 Task: Set the state for billing information to "New York".
Action: Mouse moved to (936, 77)
Screenshot: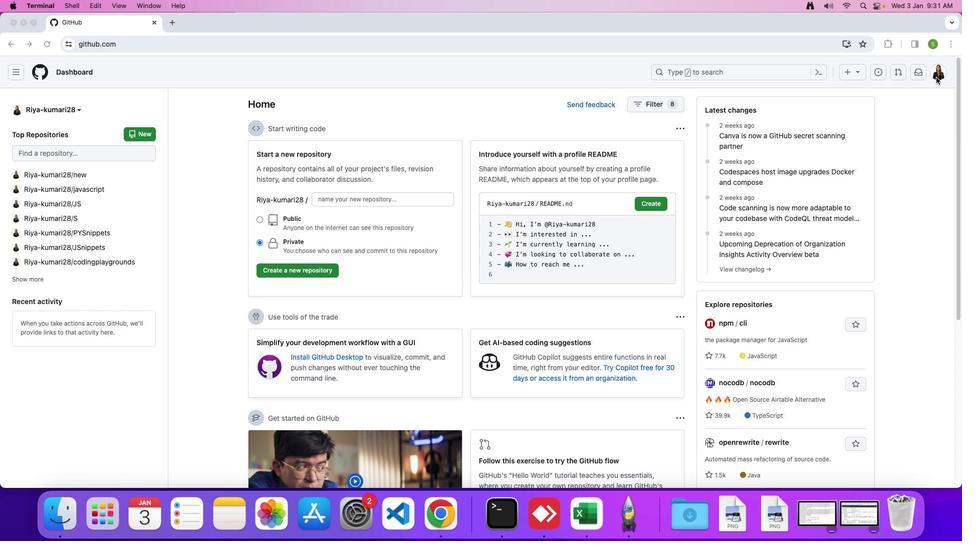 
Action: Mouse pressed left at (936, 77)
Screenshot: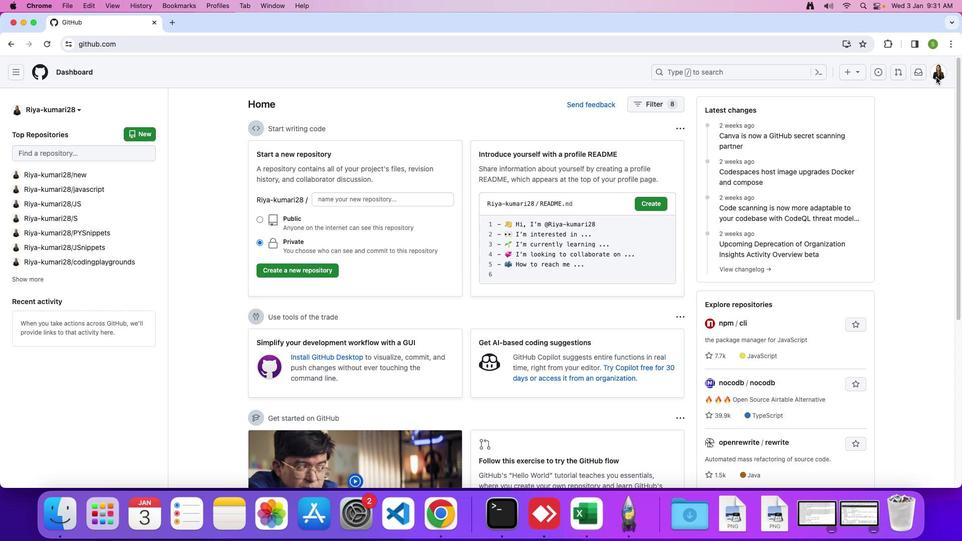 
Action: Mouse moved to (938, 74)
Screenshot: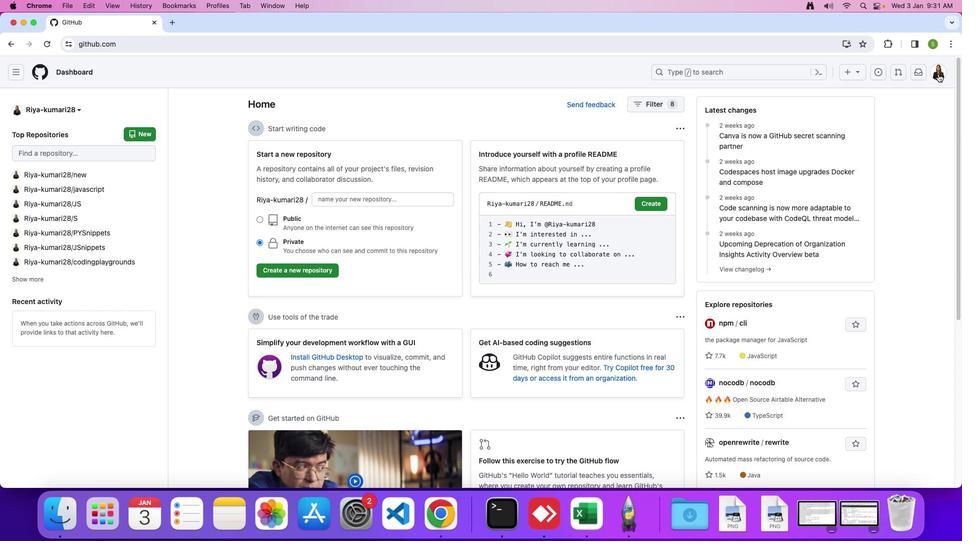 
Action: Mouse pressed left at (938, 74)
Screenshot: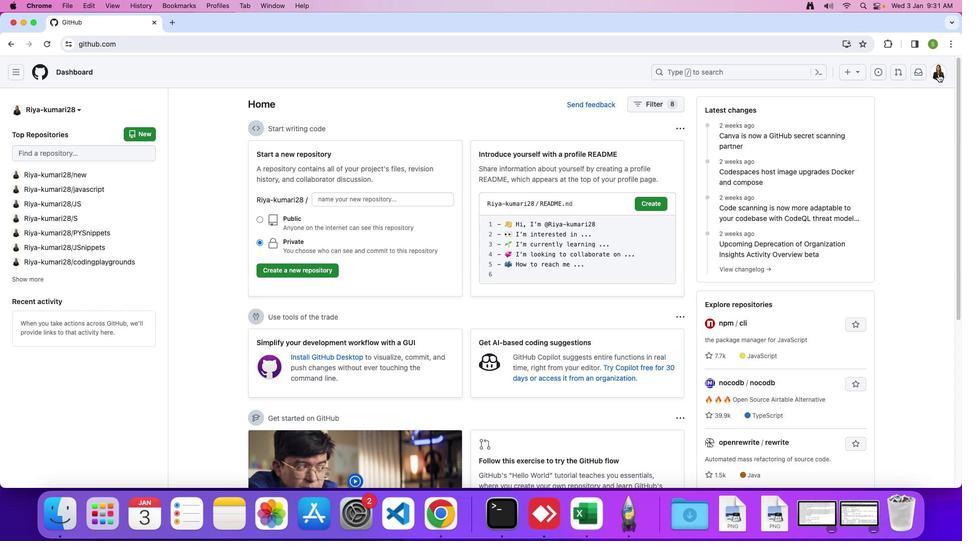 
Action: Mouse moved to (863, 339)
Screenshot: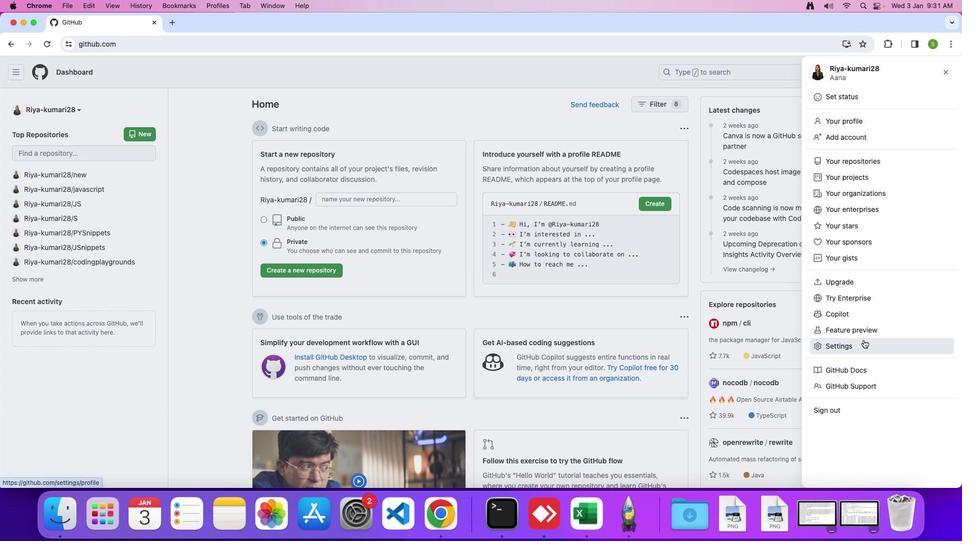 
Action: Mouse pressed left at (863, 339)
Screenshot: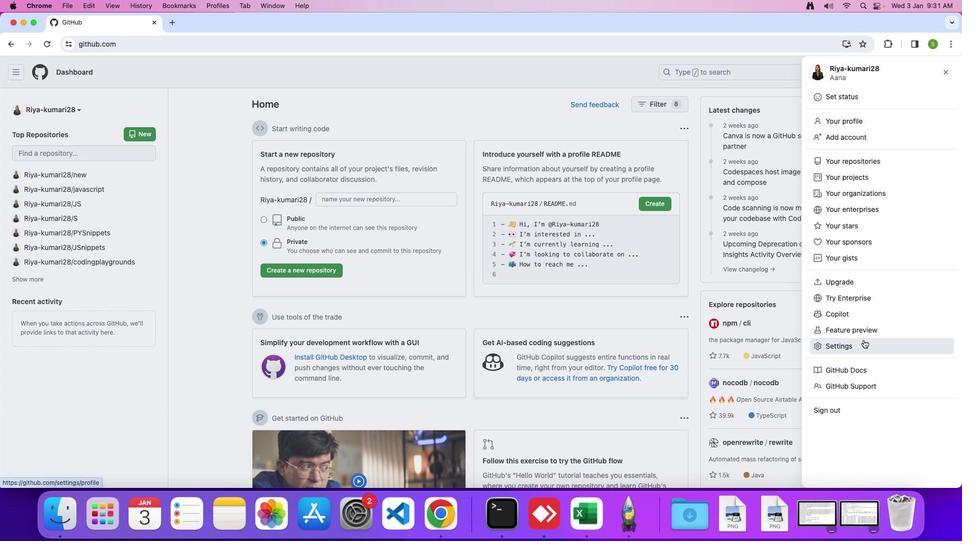 
Action: Mouse moved to (278, 250)
Screenshot: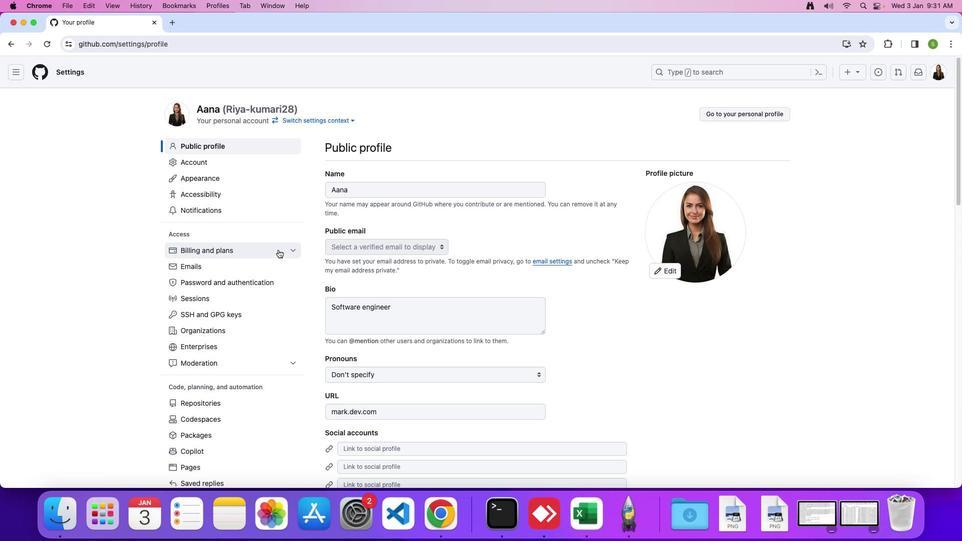 
Action: Mouse pressed left at (278, 250)
Screenshot: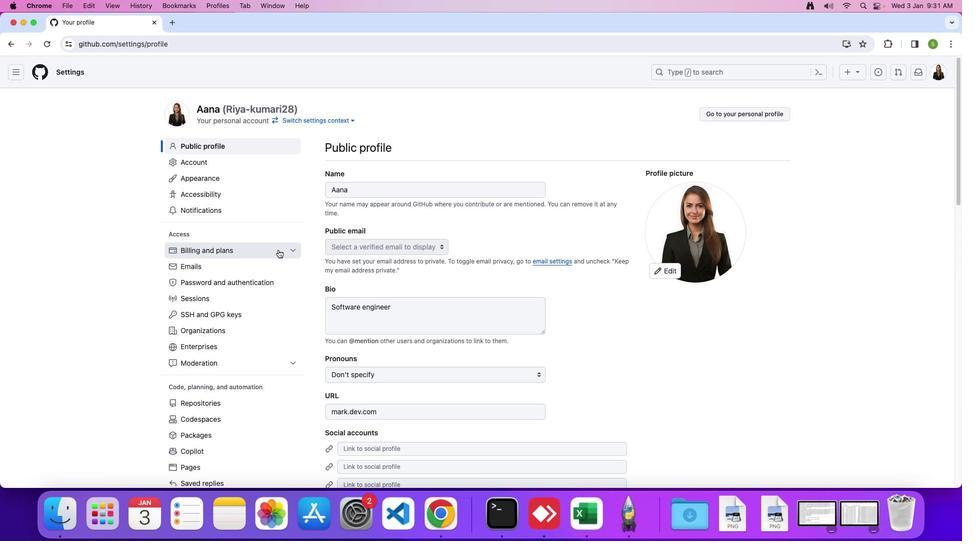 
Action: Mouse moved to (256, 300)
Screenshot: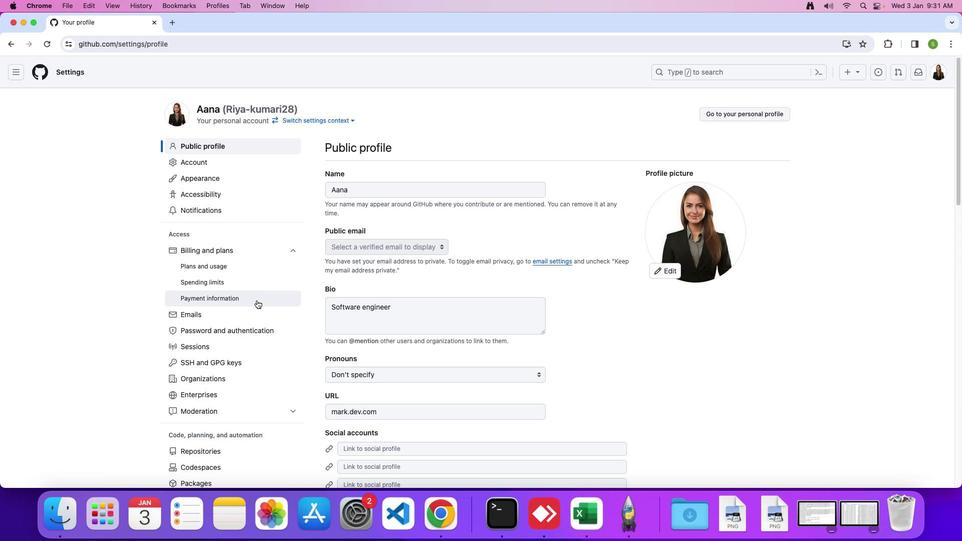 
Action: Mouse pressed left at (256, 300)
Screenshot: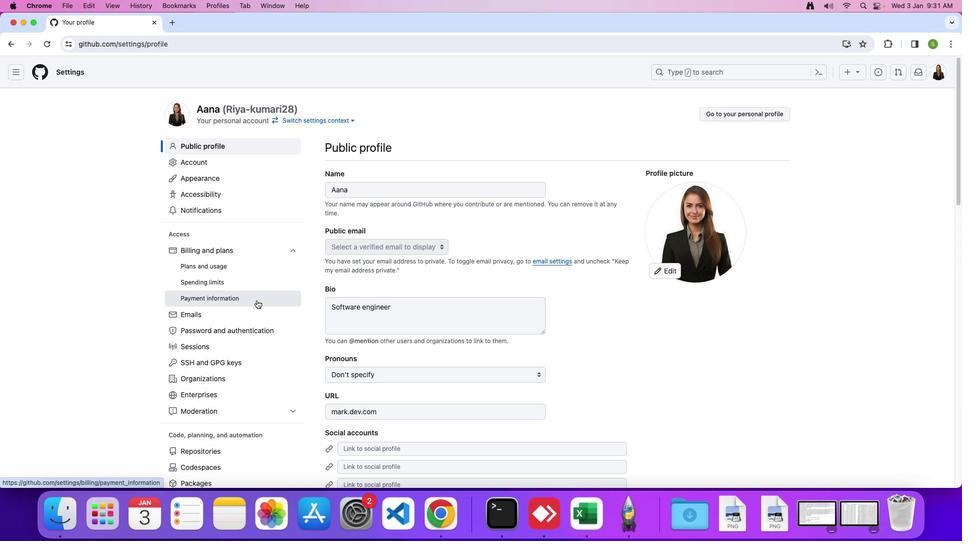 
Action: Mouse moved to (635, 331)
Screenshot: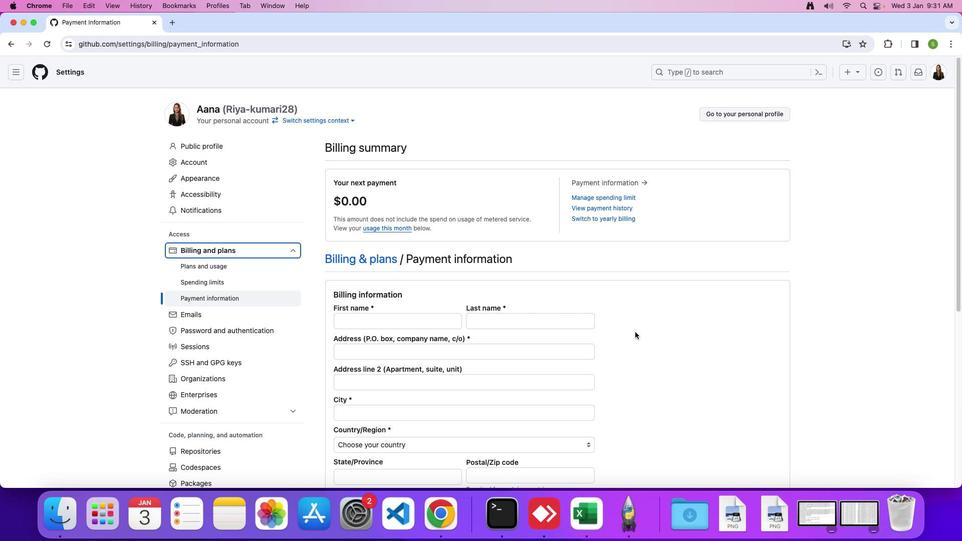 
Action: Mouse scrolled (635, 331) with delta (0, 0)
Screenshot: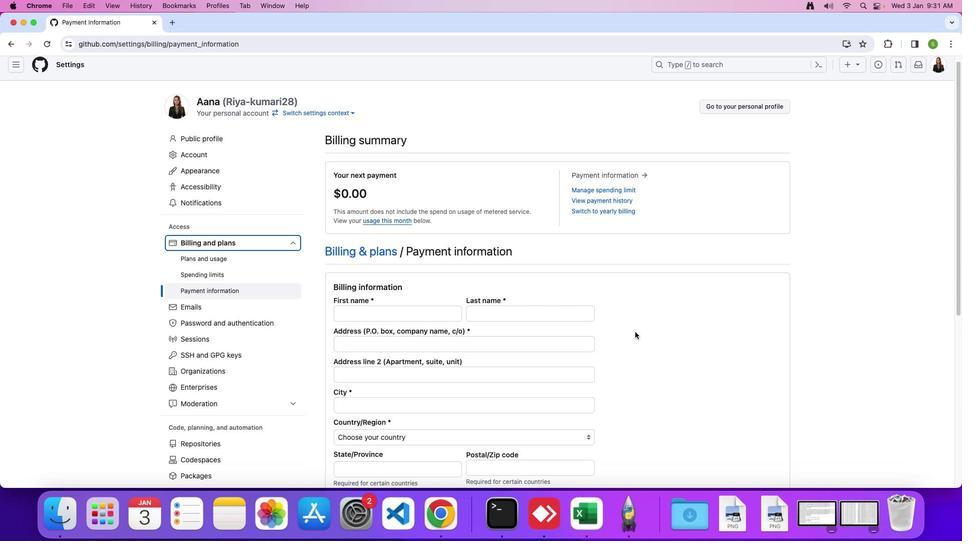
Action: Mouse scrolled (635, 331) with delta (0, 0)
Screenshot: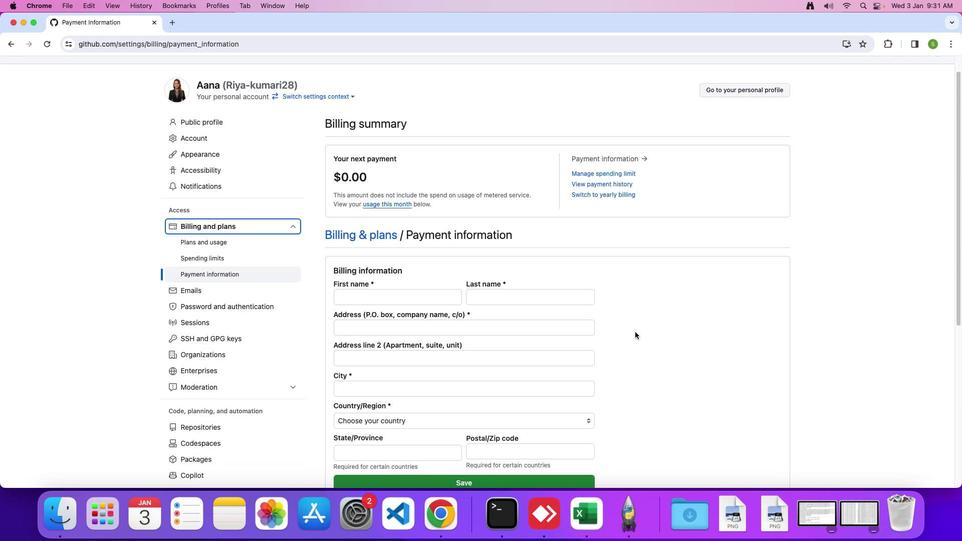 
Action: Mouse scrolled (635, 331) with delta (0, -1)
Screenshot: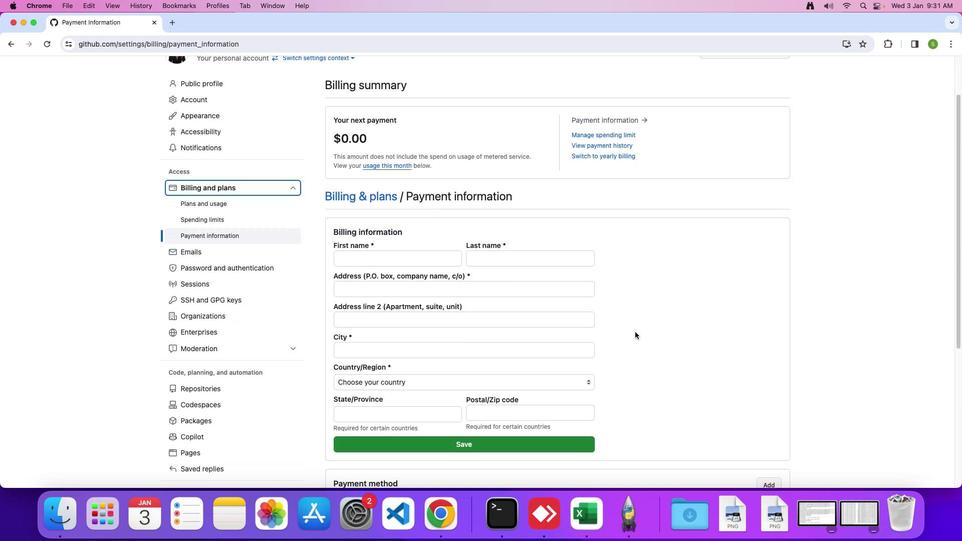
Action: Mouse scrolled (635, 331) with delta (0, 0)
Screenshot: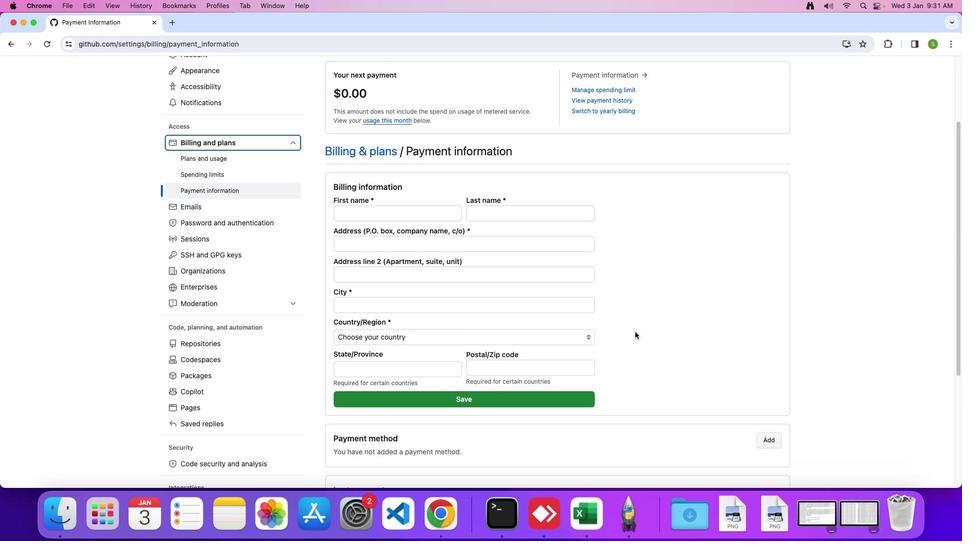 
Action: Mouse scrolled (635, 331) with delta (0, 0)
Screenshot: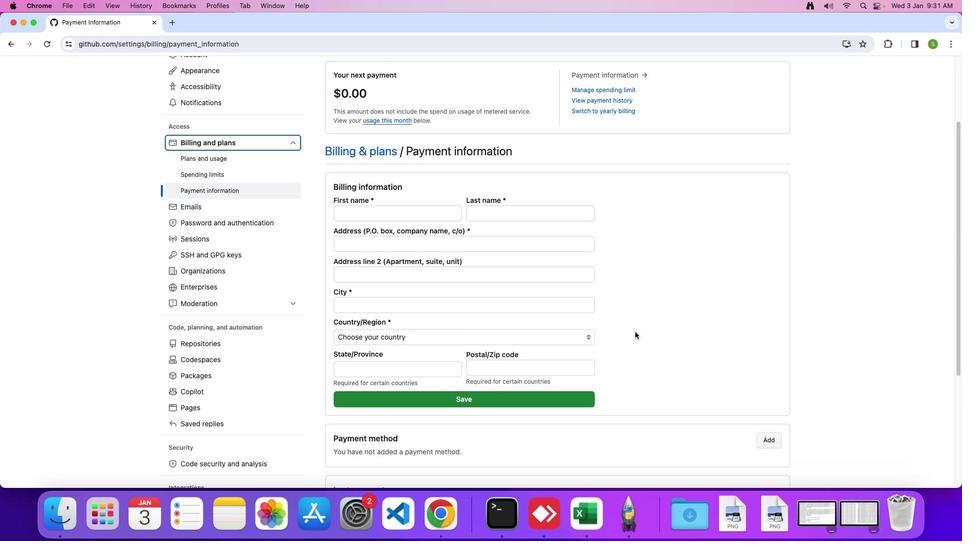 
Action: Mouse scrolled (635, 331) with delta (0, -1)
Screenshot: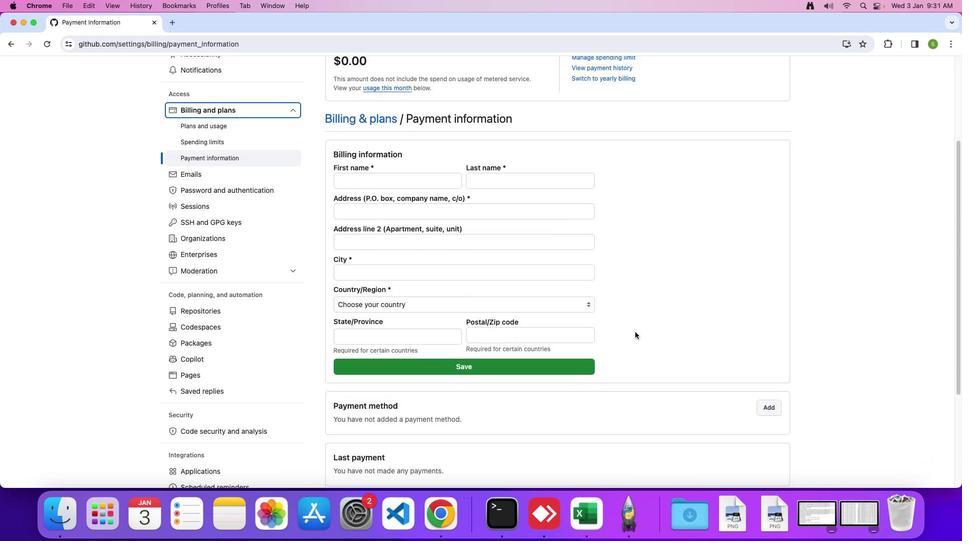 
Action: Mouse moved to (390, 284)
Screenshot: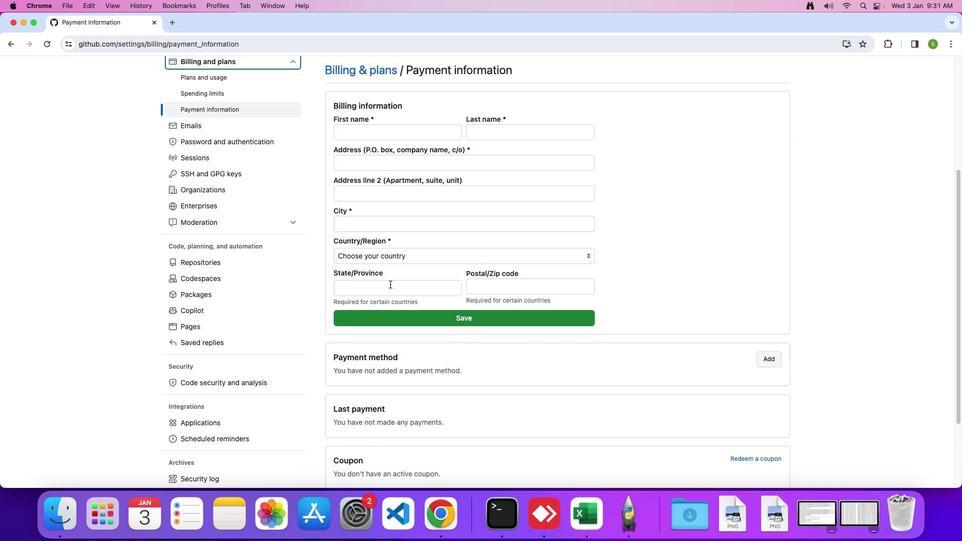 
Action: Mouse pressed left at (390, 284)
Screenshot: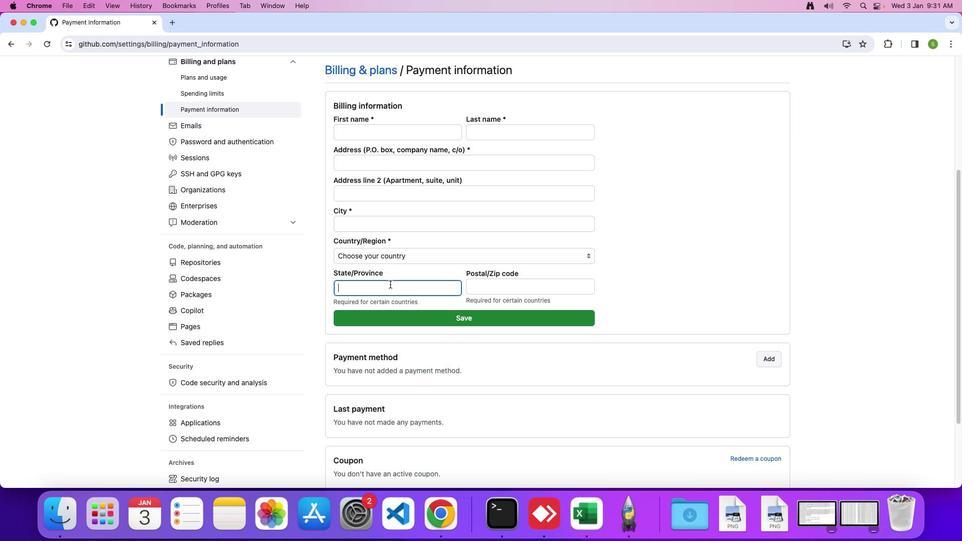 
Action: Key pressed 'N'Key.caps_lock'e''w'Key.spaceKey.shift'Y''o''r''k'Key.enter
Screenshot: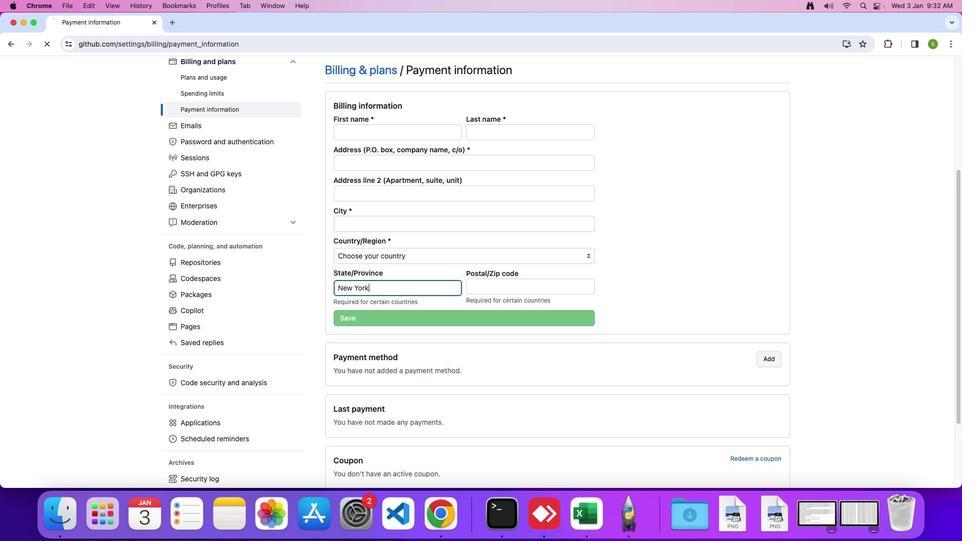 
